 Task: Look for products with lemon flavor in the category "Powered Drink MIxes".
Action: Mouse pressed left at (19, 79)
Screenshot: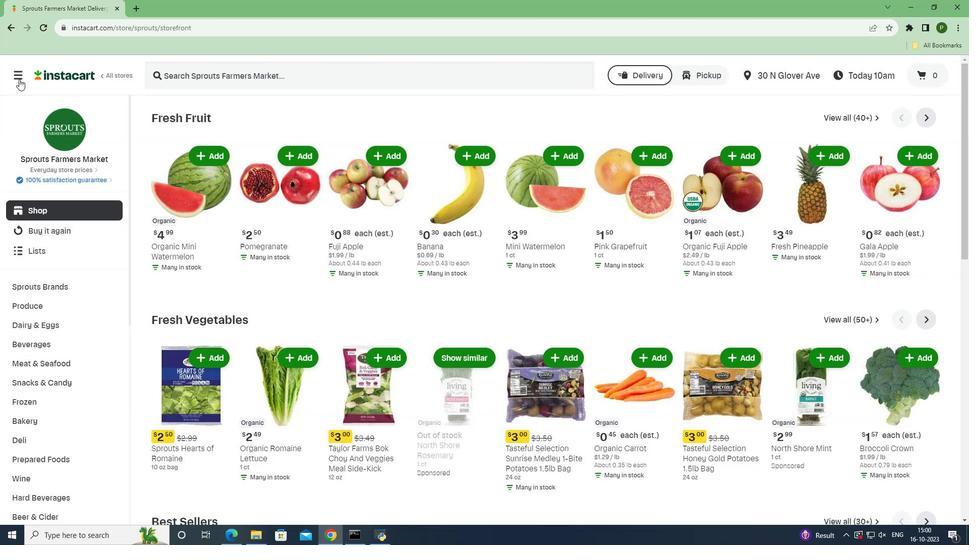 
Action: Mouse moved to (39, 266)
Screenshot: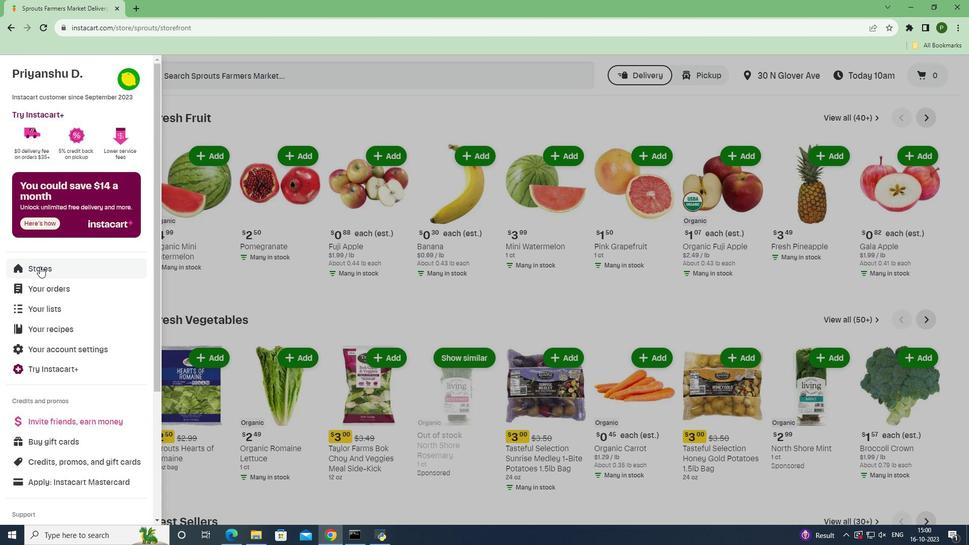
Action: Mouse pressed left at (39, 266)
Screenshot: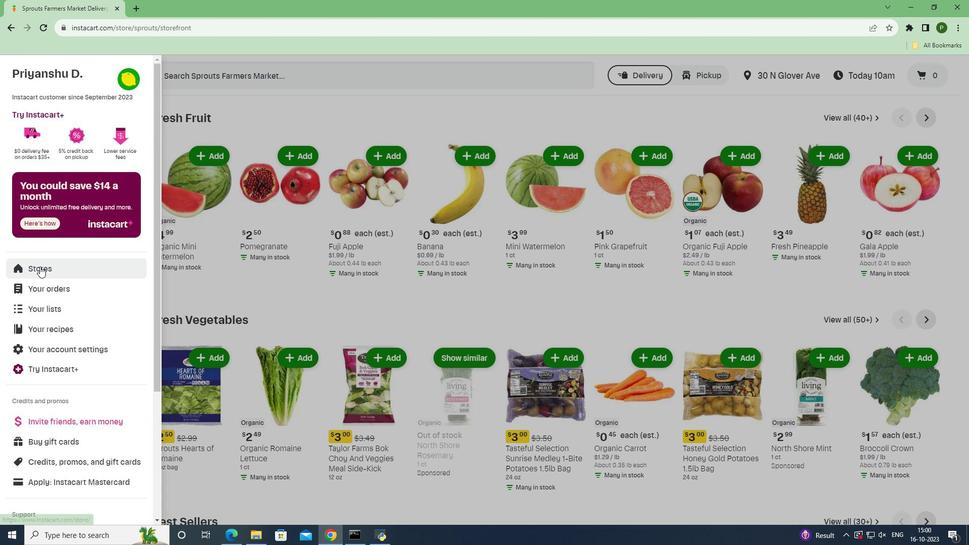 
Action: Mouse moved to (227, 111)
Screenshot: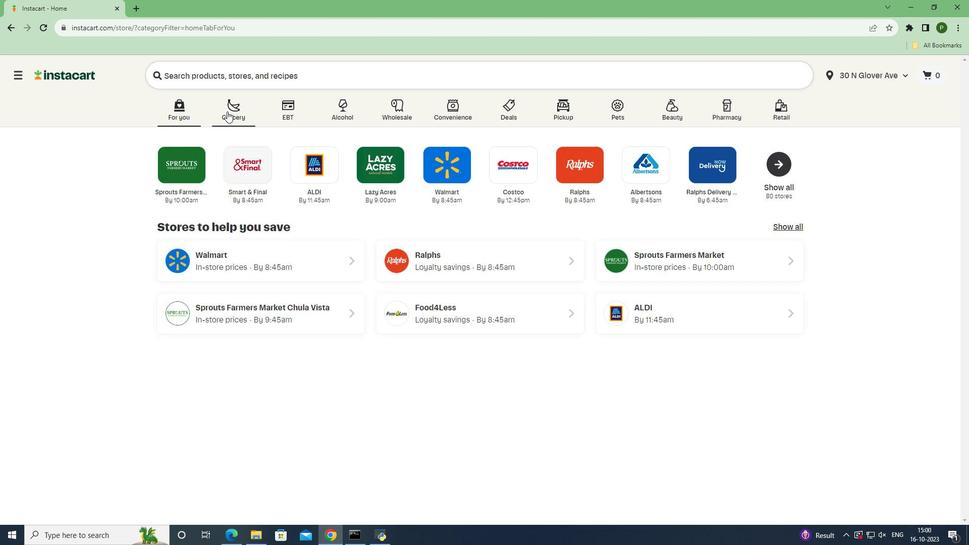 
Action: Mouse pressed left at (227, 111)
Screenshot: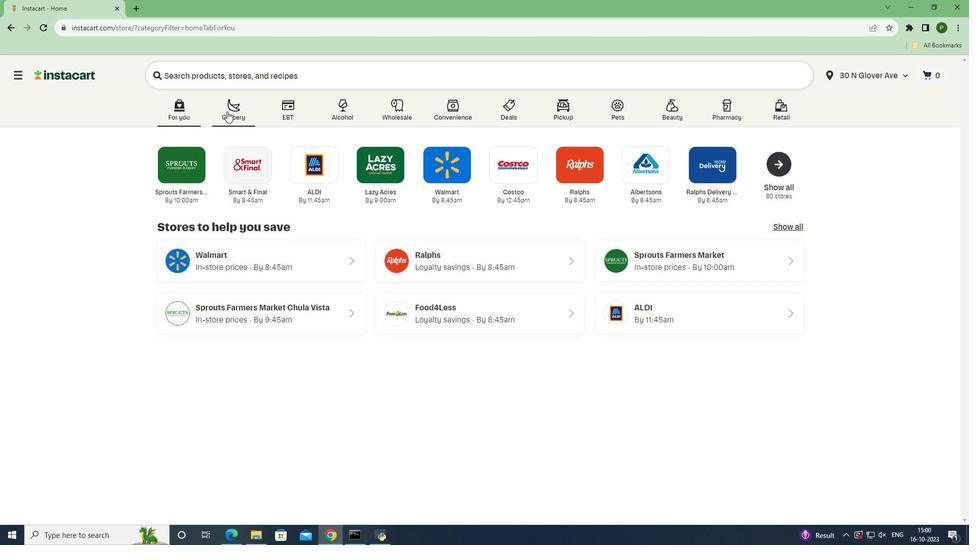 
Action: Mouse moved to (615, 222)
Screenshot: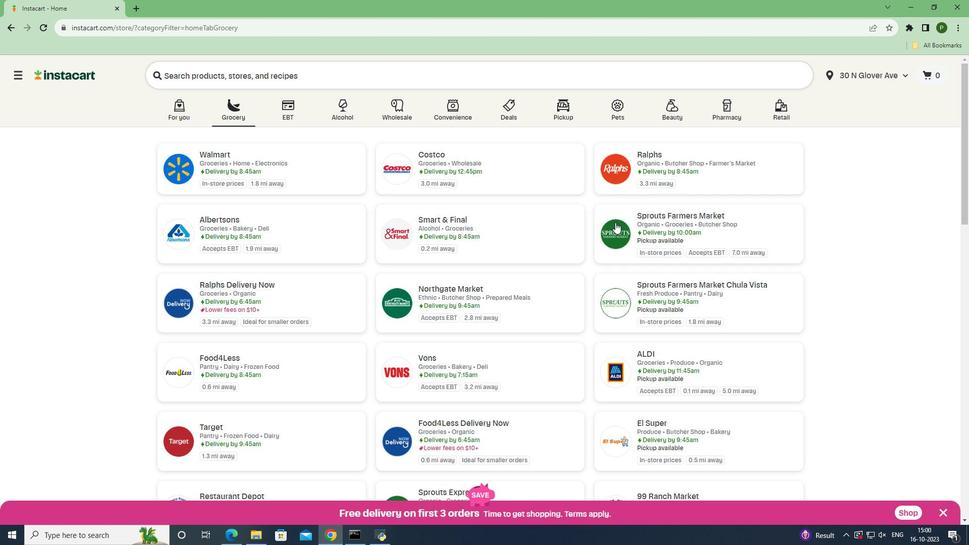 
Action: Mouse pressed left at (615, 222)
Screenshot: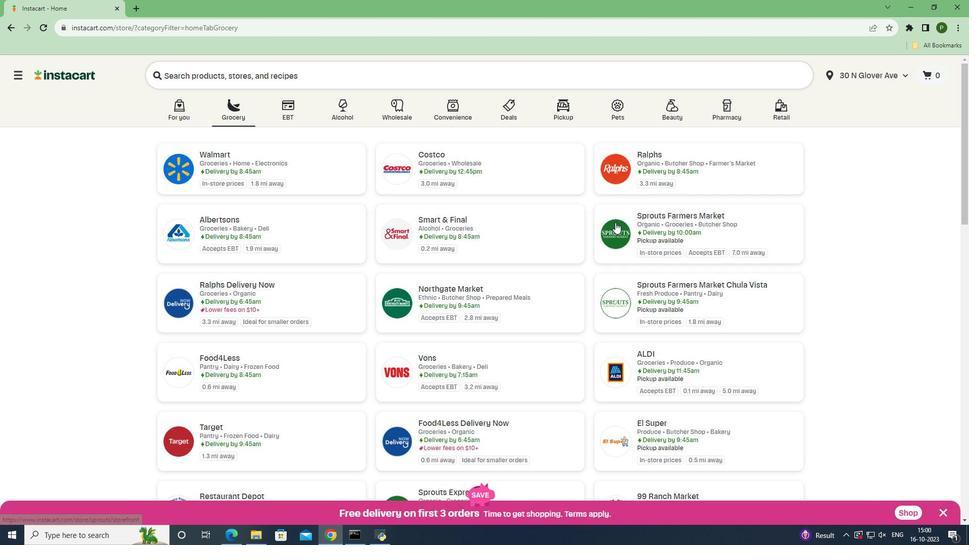 
Action: Mouse moved to (50, 340)
Screenshot: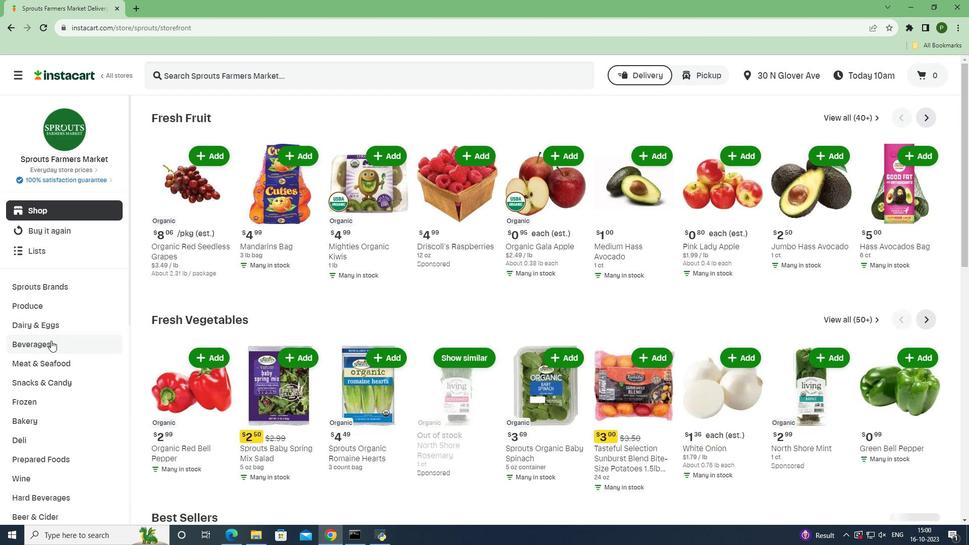 
Action: Mouse pressed left at (50, 340)
Screenshot: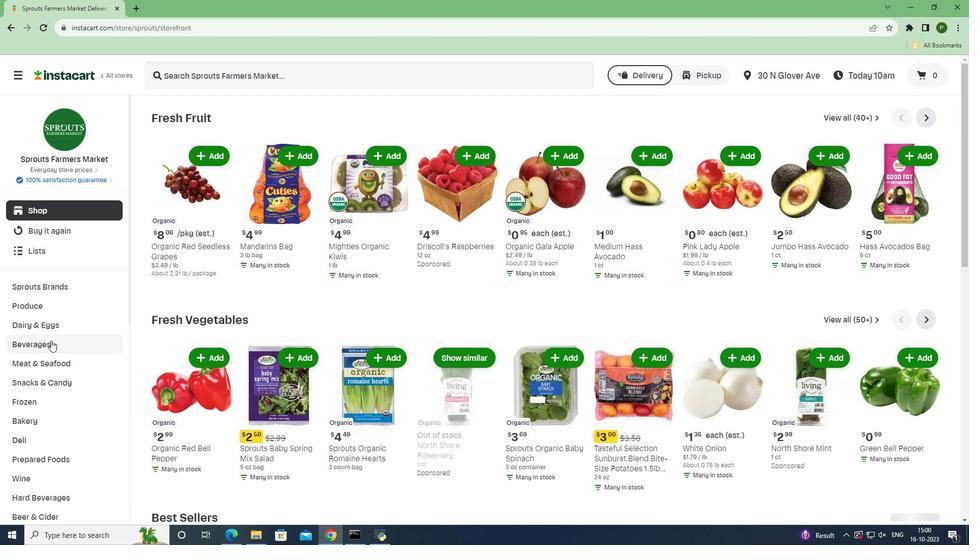 
Action: Mouse moved to (911, 137)
Screenshot: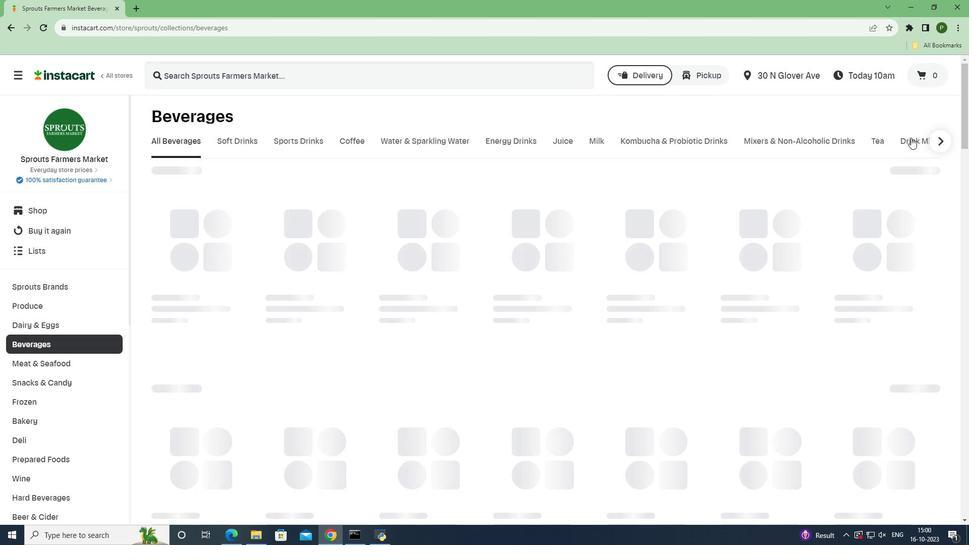 
Action: Mouse pressed left at (911, 137)
Screenshot: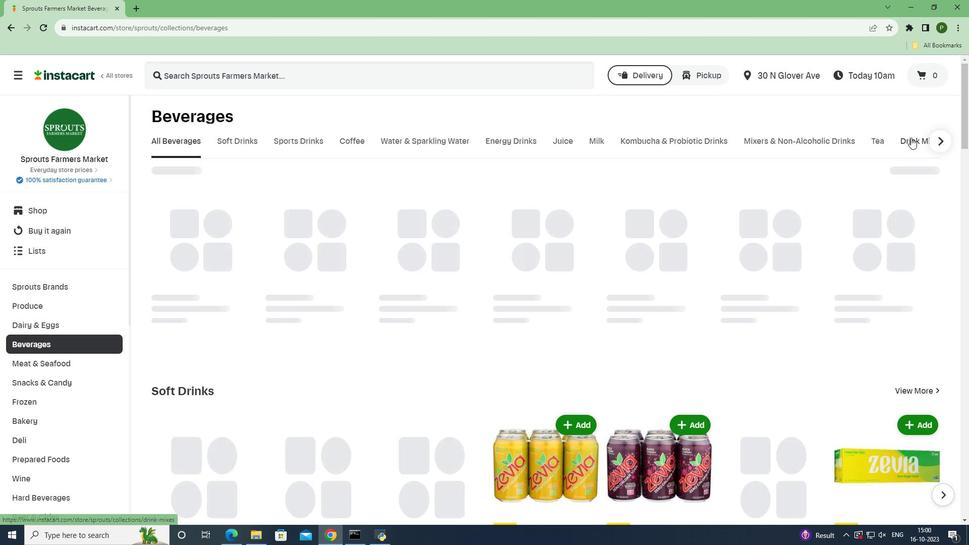 
Action: Mouse moved to (263, 183)
Screenshot: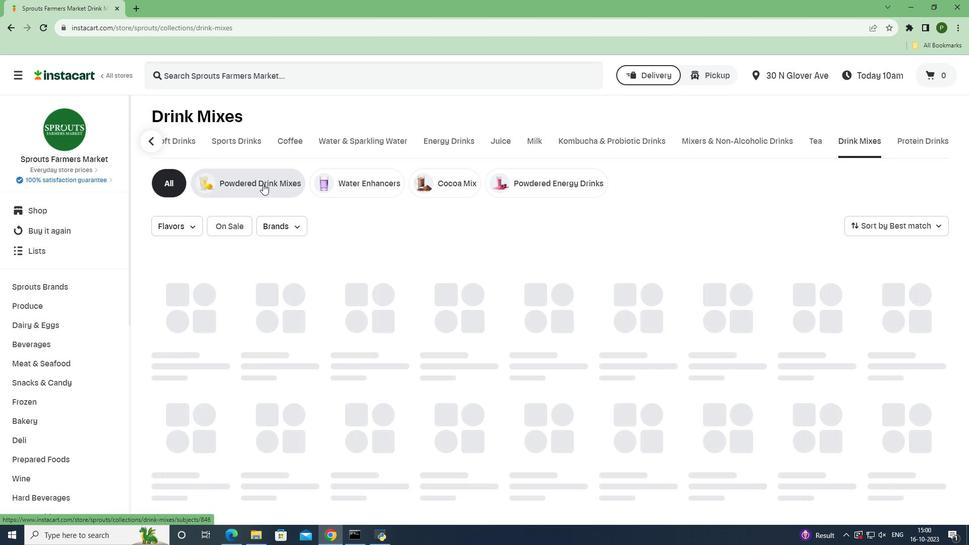 
Action: Mouse pressed left at (263, 183)
Screenshot: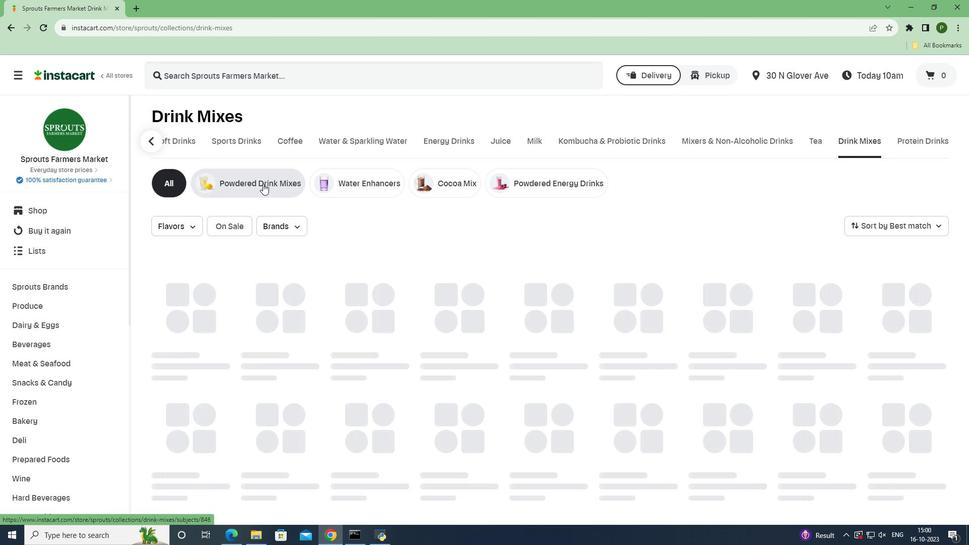 
Action: Mouse moved to (184, 220)
Screenshot: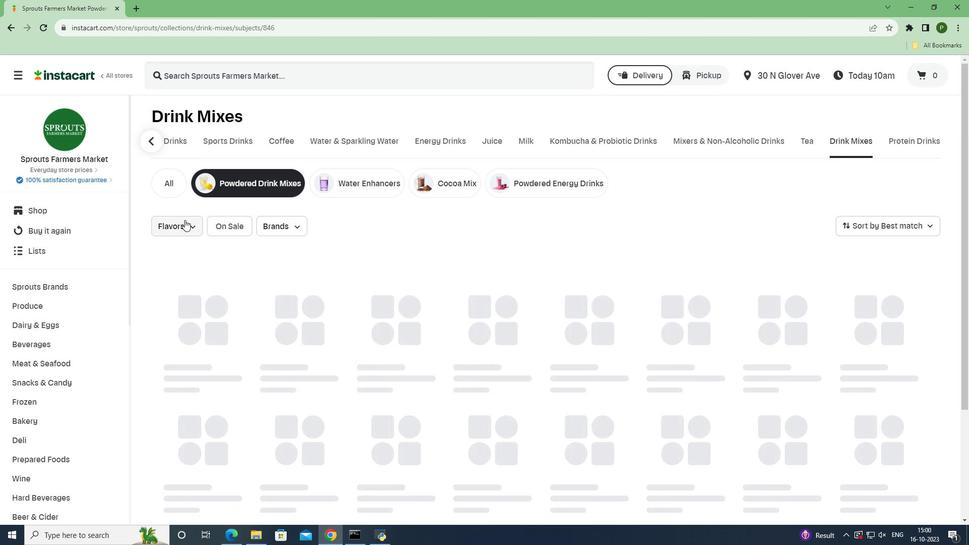 
Action: Mouse pressed left at (184, 220)
Screenshot: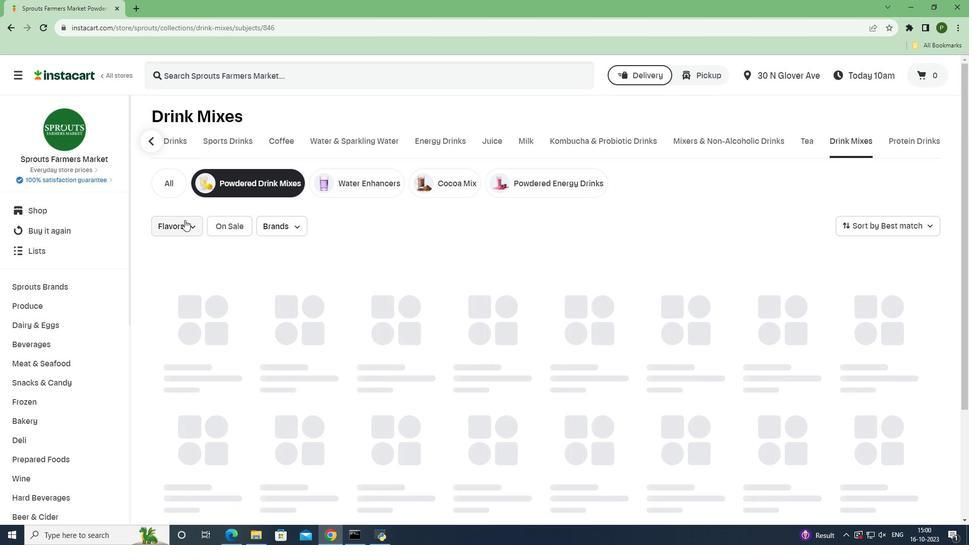 
Action: Mouse moved to (192, 283)
Screenshot: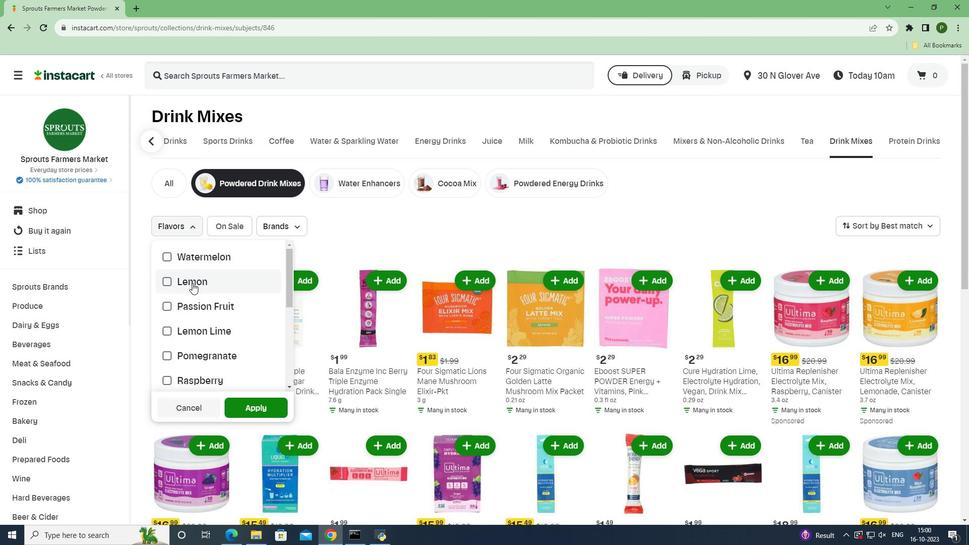 
Action: Mouse pressed left at (192, 283)
Screenshot: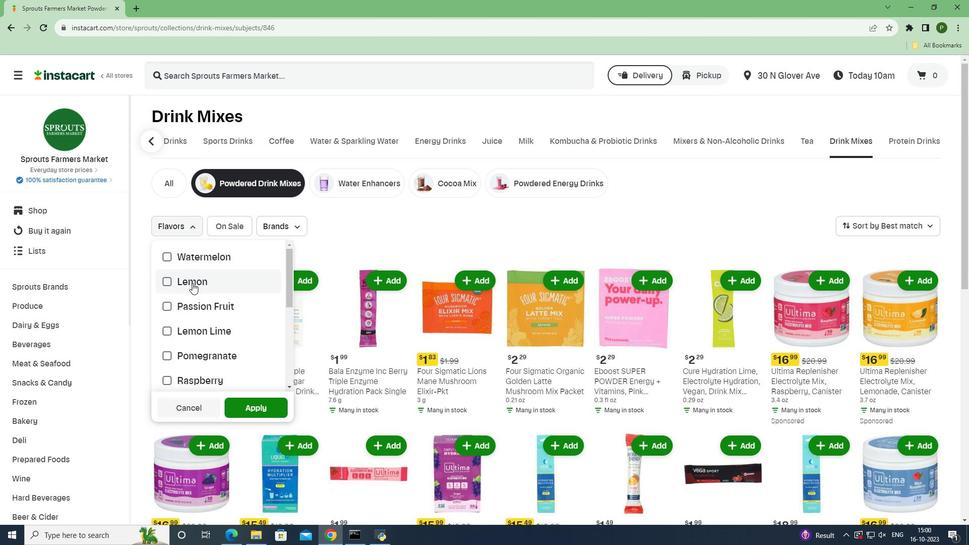 
Action: Mouse moved to (247, 402)
Screenshot: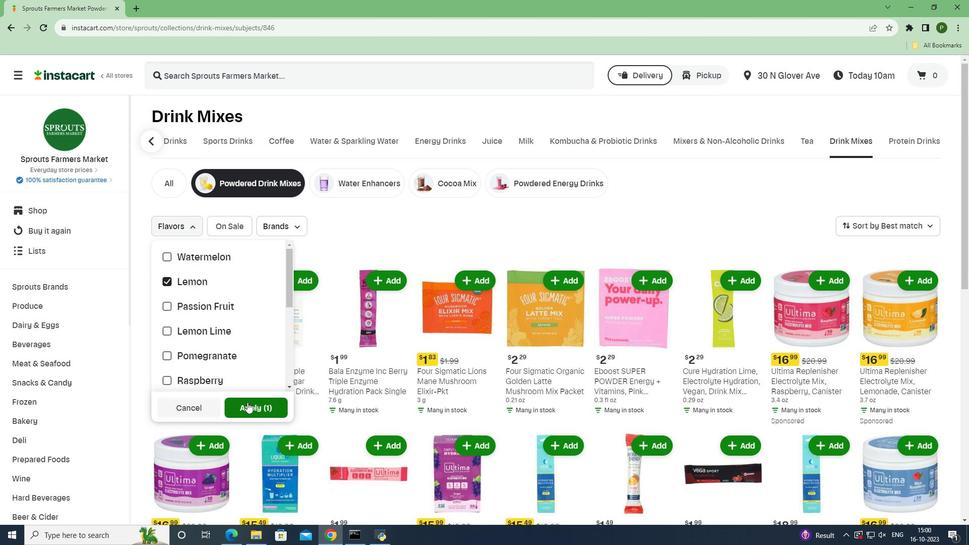 
Action: Mouse pressed left at (247, 402)
Screenshot: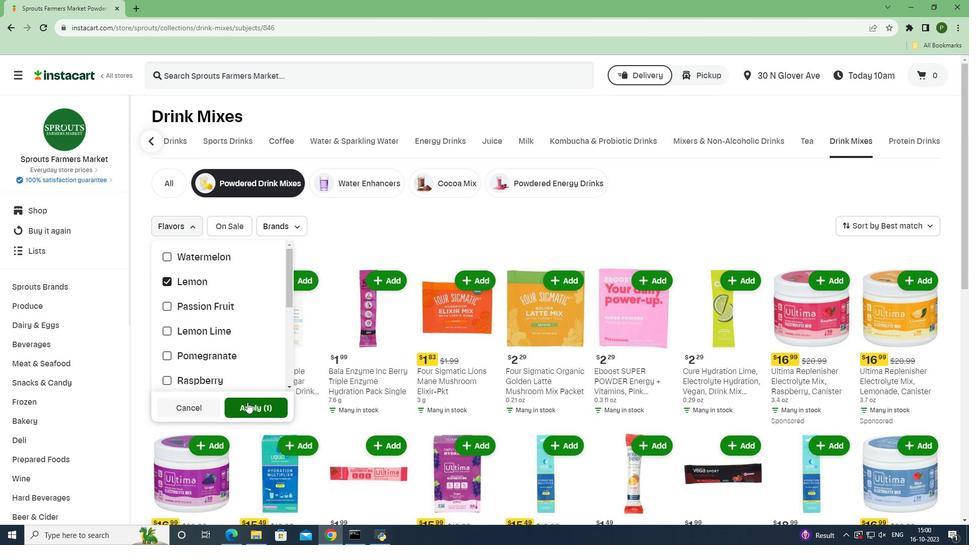 
Action: Mouse moved to (427, 416)
Screenshot: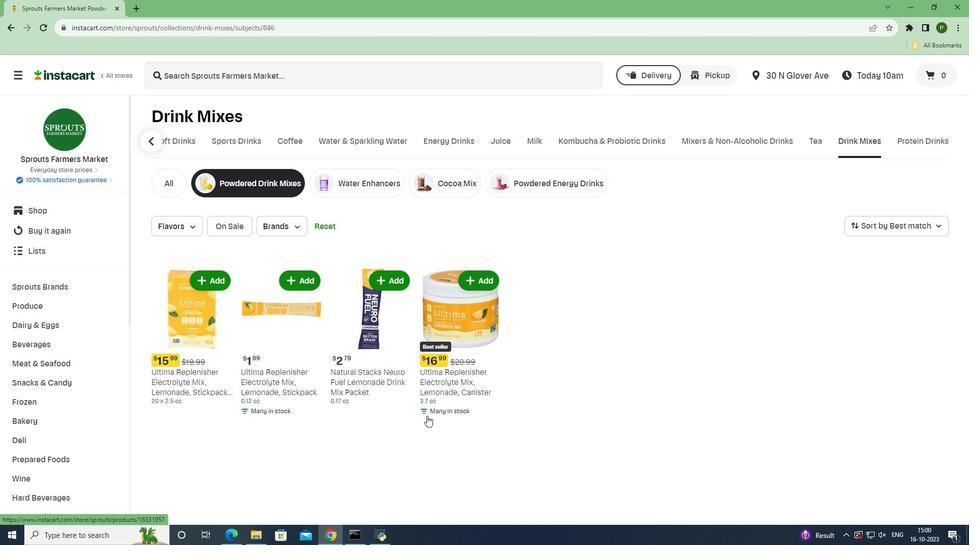 
